 Task: For heading Arial black with underline.  font size for heading18,  'Change the font style of data to'Calibri.  and font size to 9,  Change the alignment of both headline & data to Align center.  In the sheet  Data Collection Sheetbook
Action: Mouse moved to (1011, 126)
Screenshot: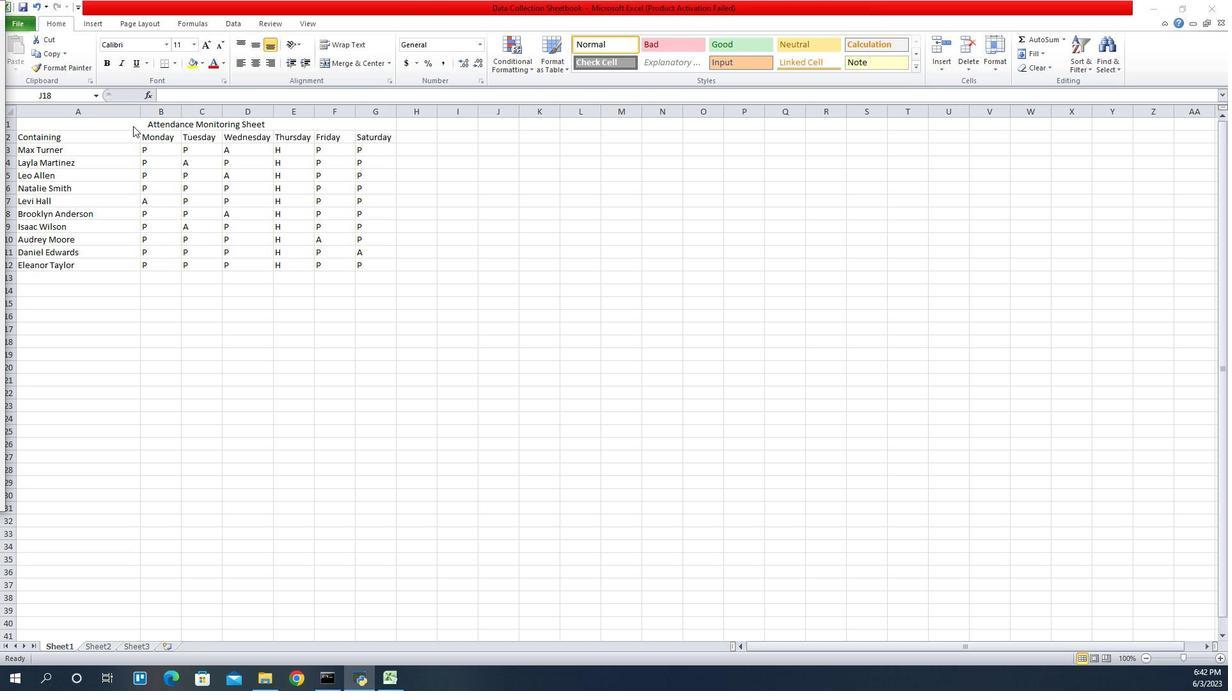 
Action: Mouse pressed left at (1011, 126)
Screenshot: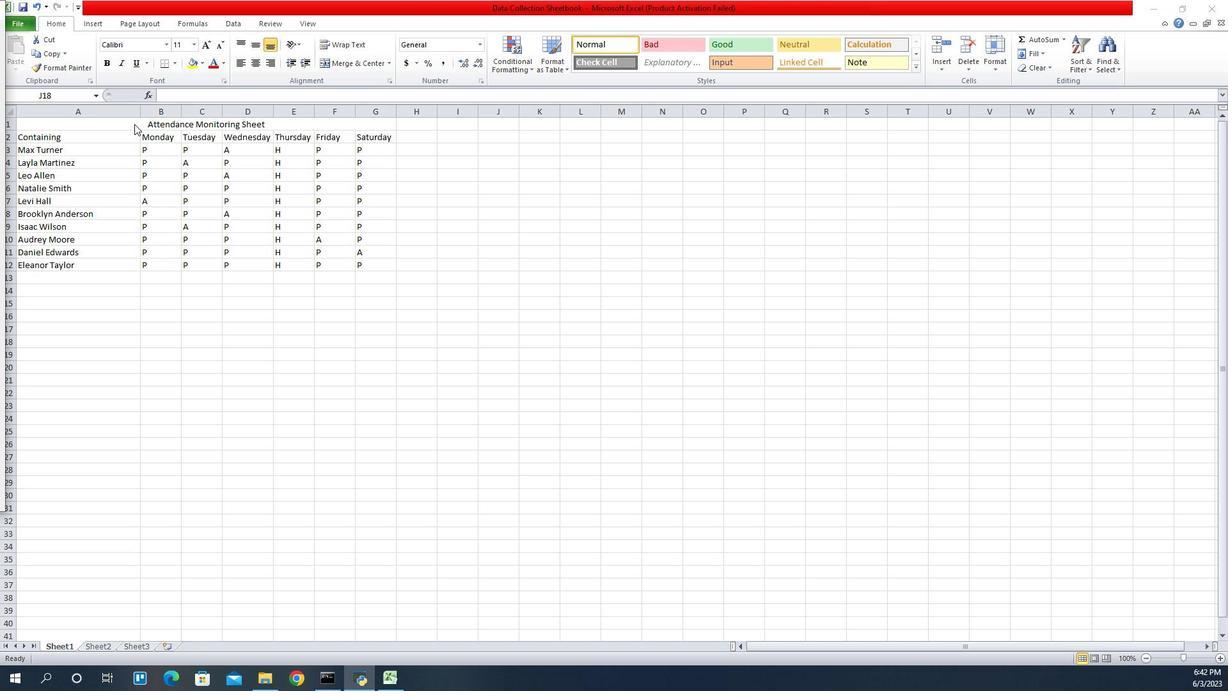 
Action: Mouse pressed left at (1011, 126)
Screenshot: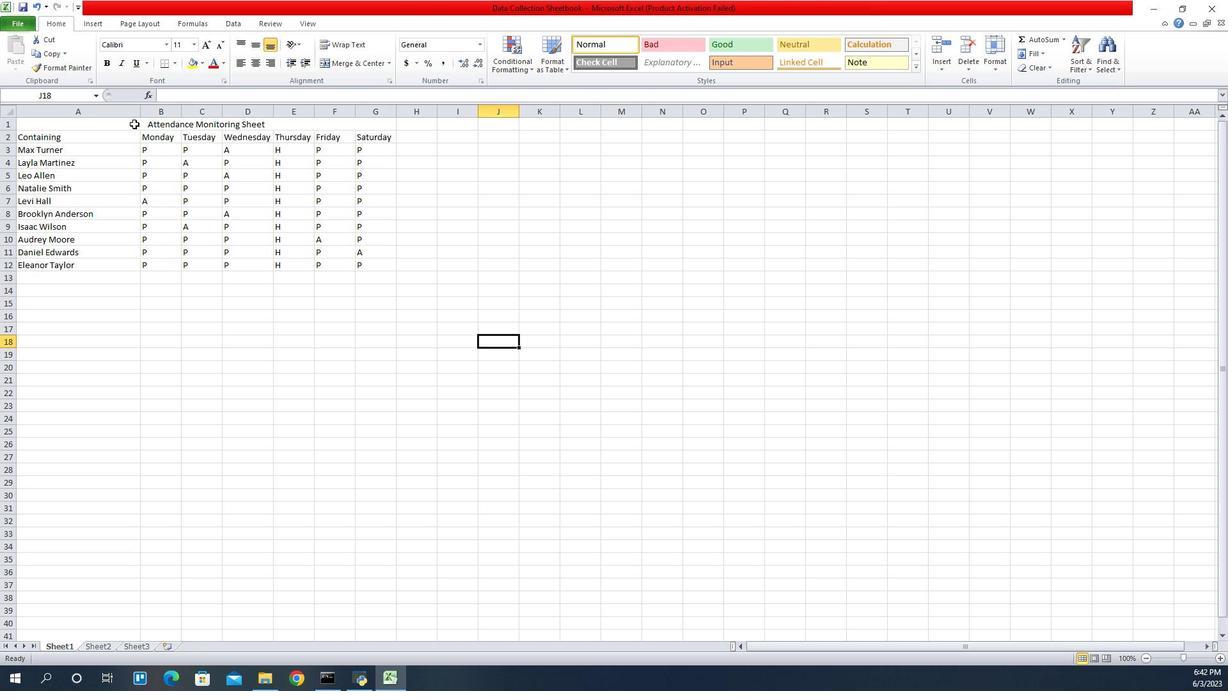 
Action: Mouse moved to (1042, 49)
Screenshot: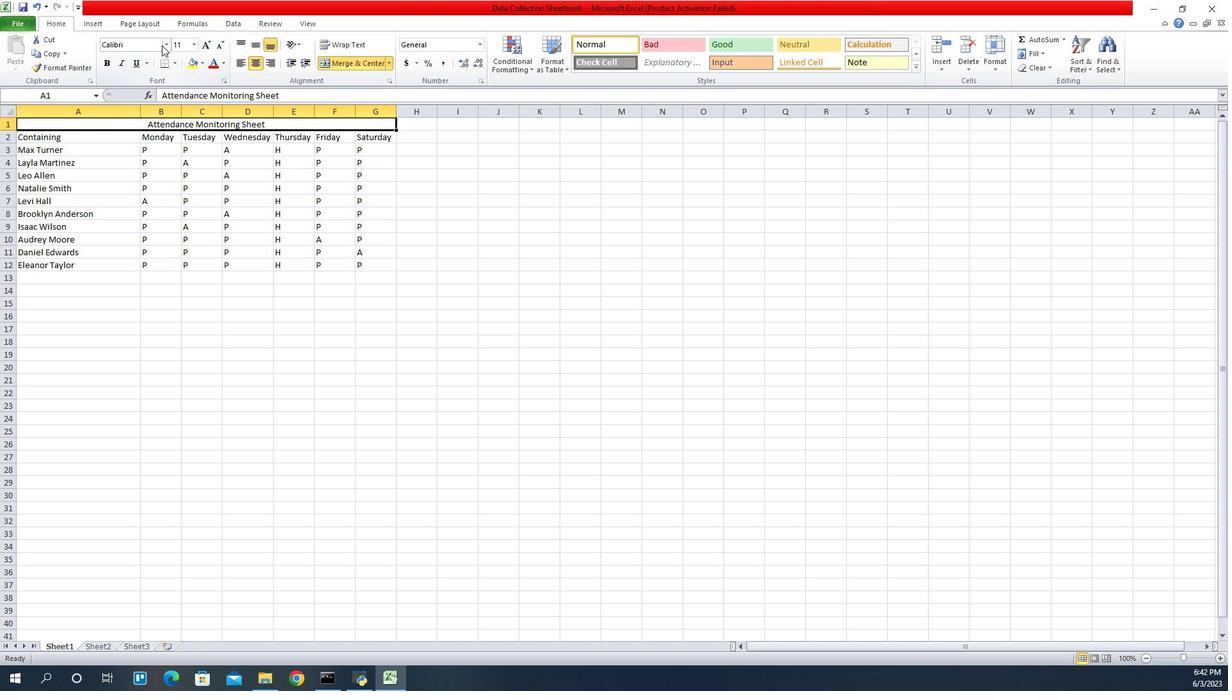 
Action: Mouse pressed left at (1042, 49)
Screenshot: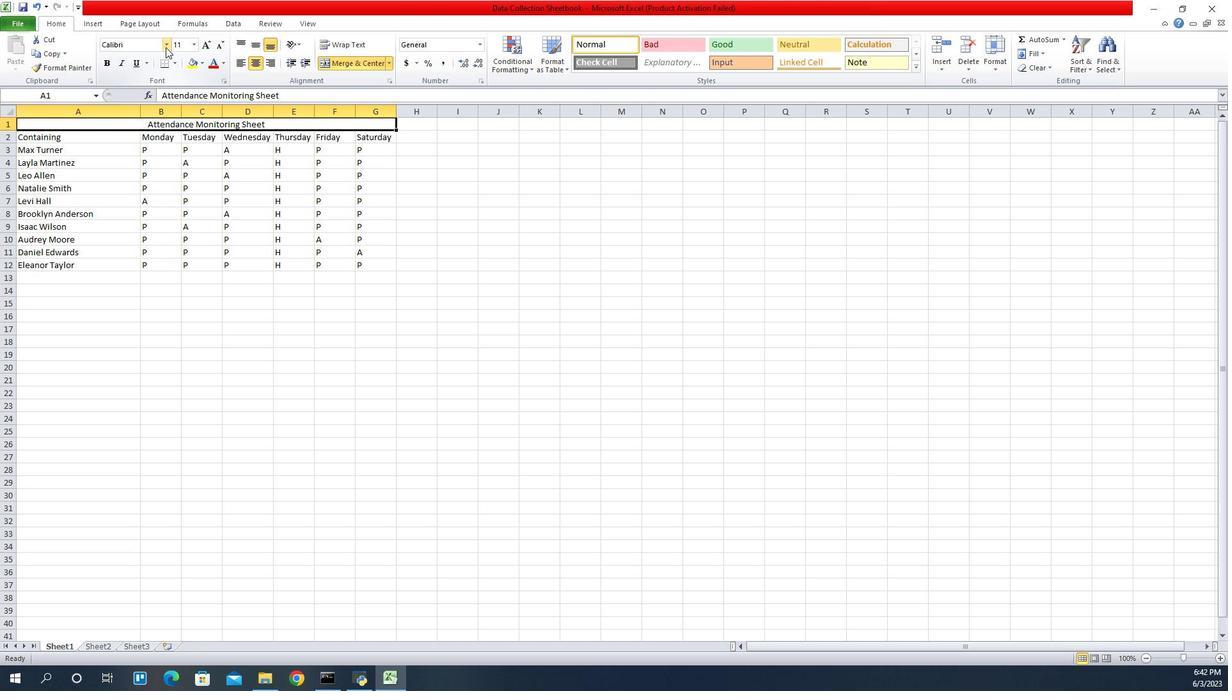 
Action: Mouse moved to (1020, 161)
Screenshot: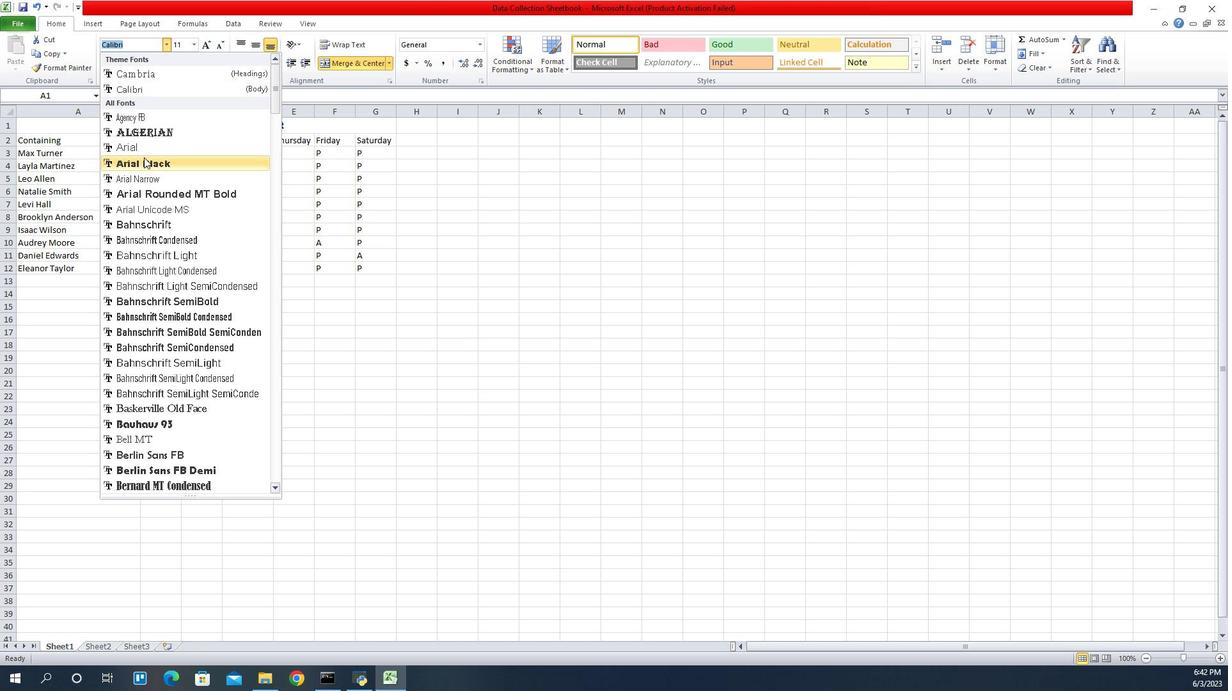 
Action: Mouse pressed left at (1020, 161)
Screenshot: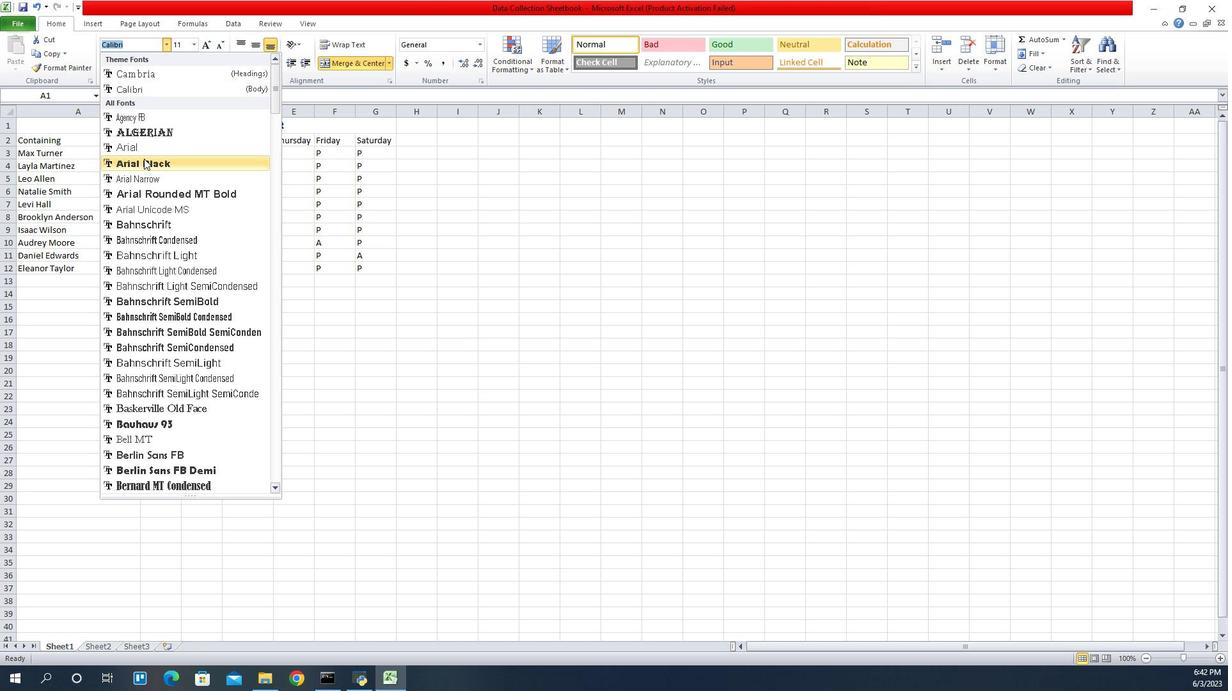 
Action: Mouse moved to (1015, 65)
Screenshot: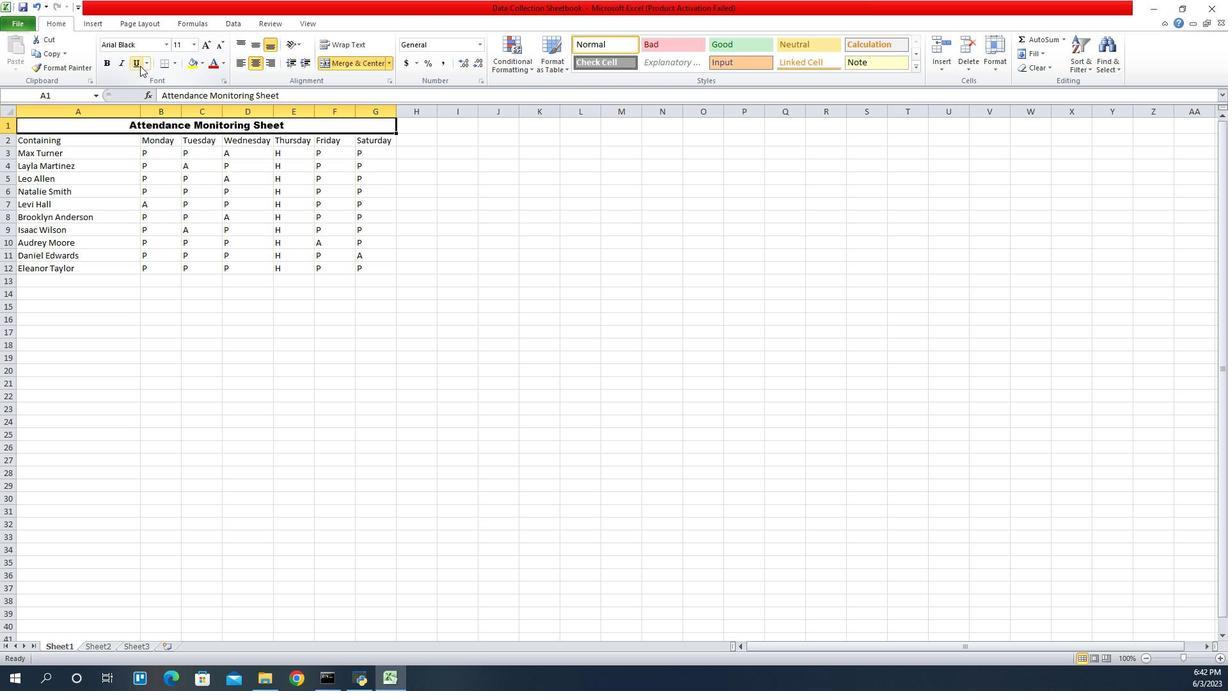 
Action: Mouse pressed left at (1015, 65)
Screenshot: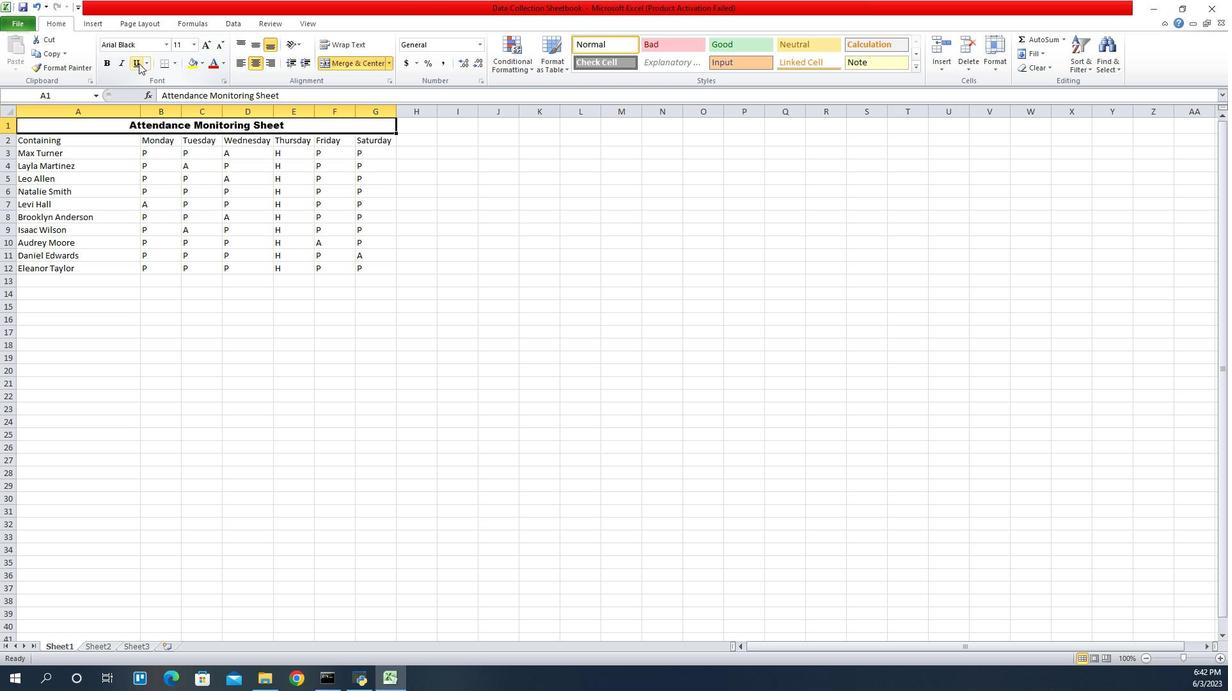 
Action: Mouse moved to (1072, 49)
Screenshot: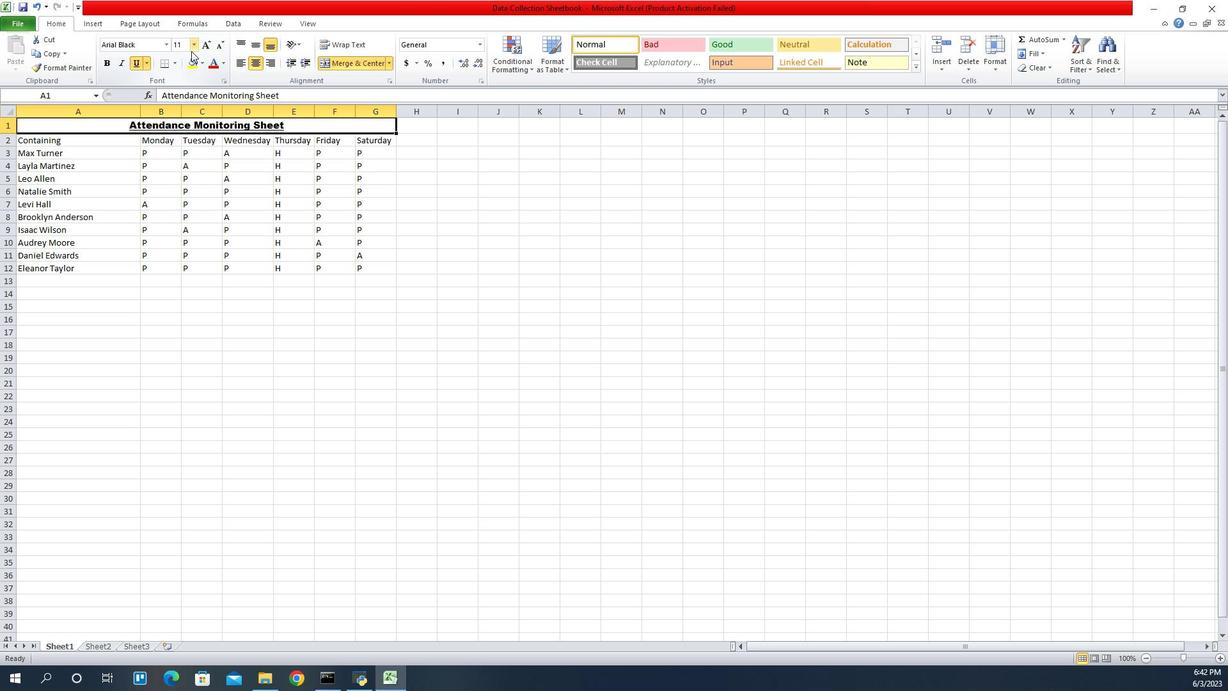 
Action: Mouse pressed left at (1072, 49)
Screenshot: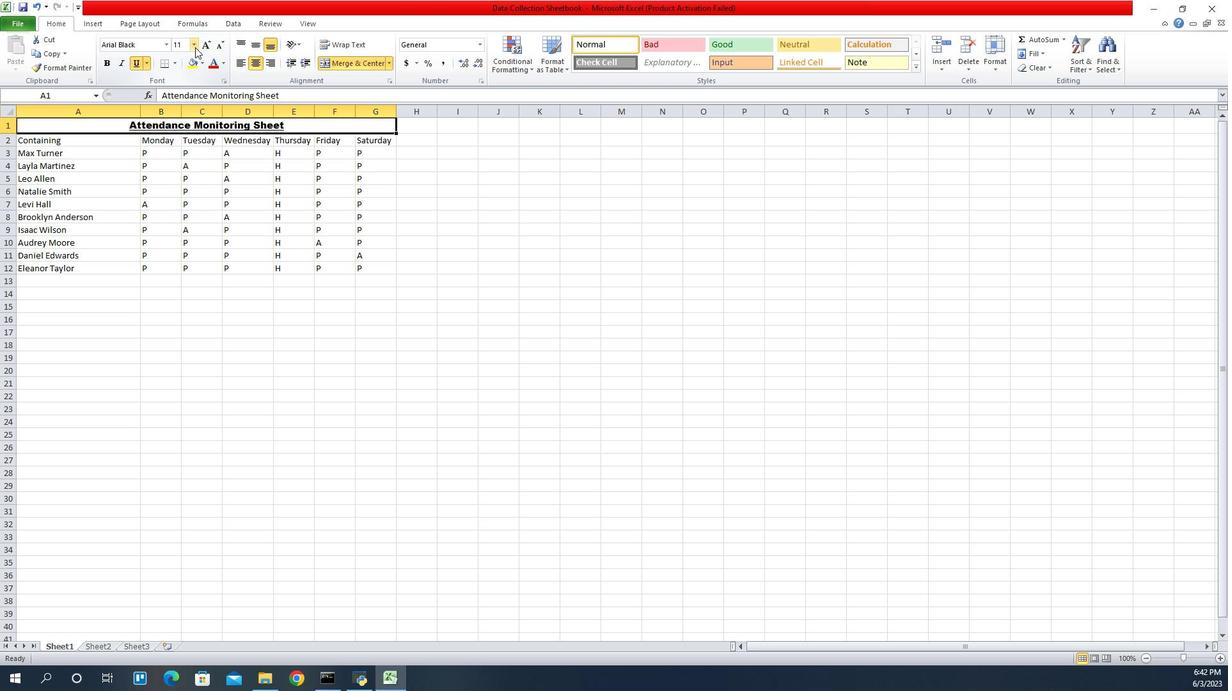 
Action: Mouse moved to (1056, 136)
Screenshot: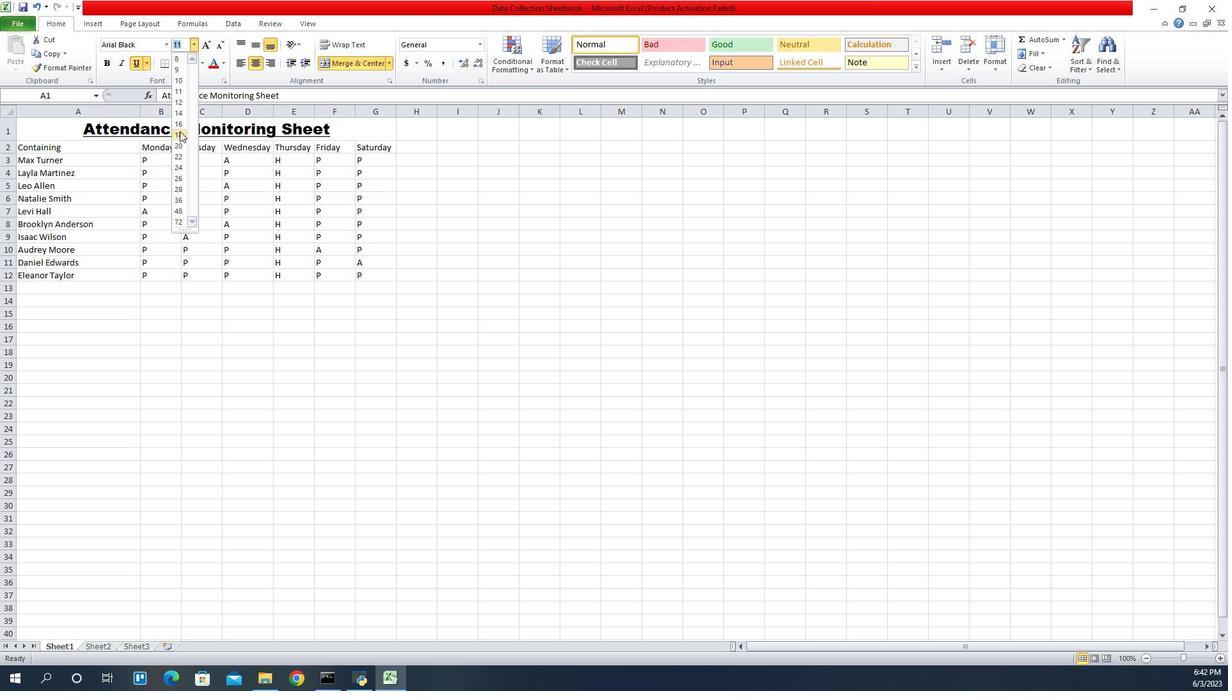 
Action: Mouse pressed left at (1056, 136)
Screenshot: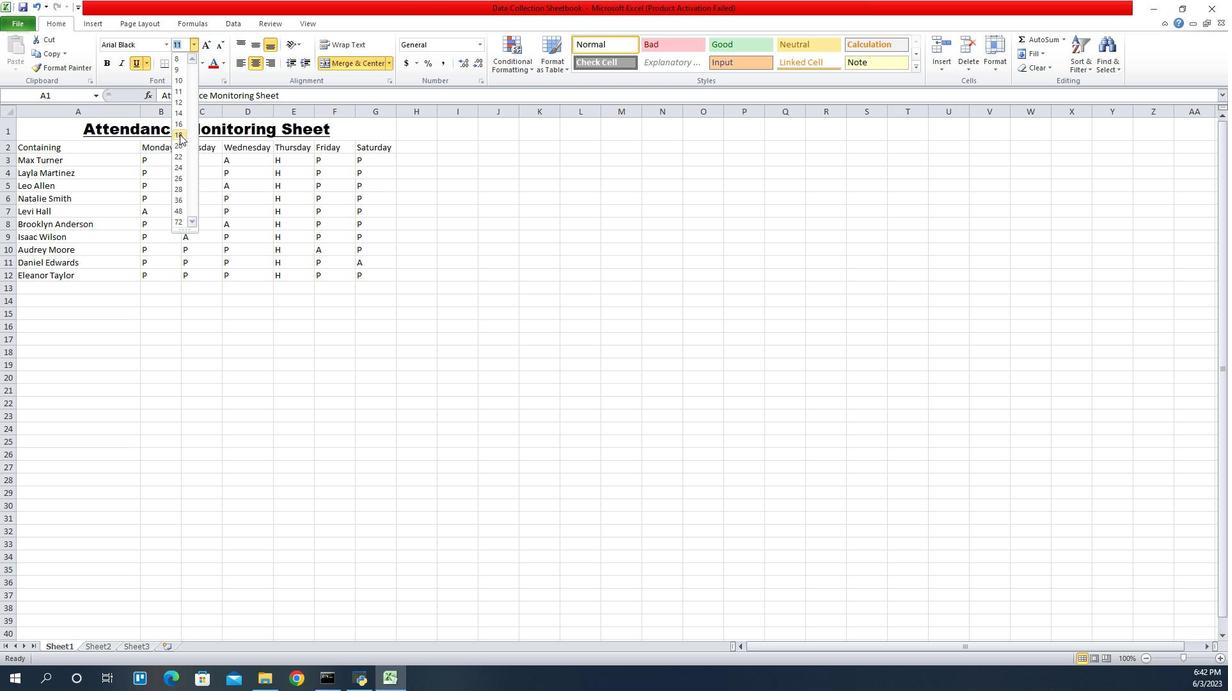
Action: Mouse moved to (923, 149)
Screenshot: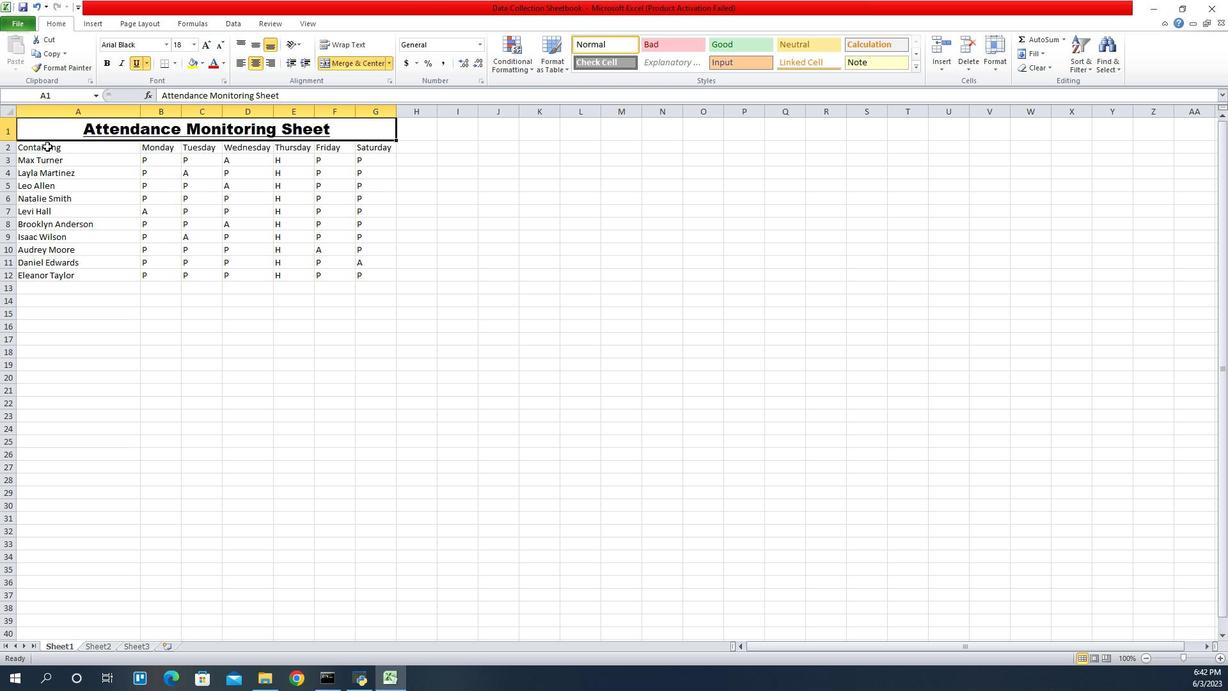 
Action: Mouse pressed left at (923, 149)
Screenshot: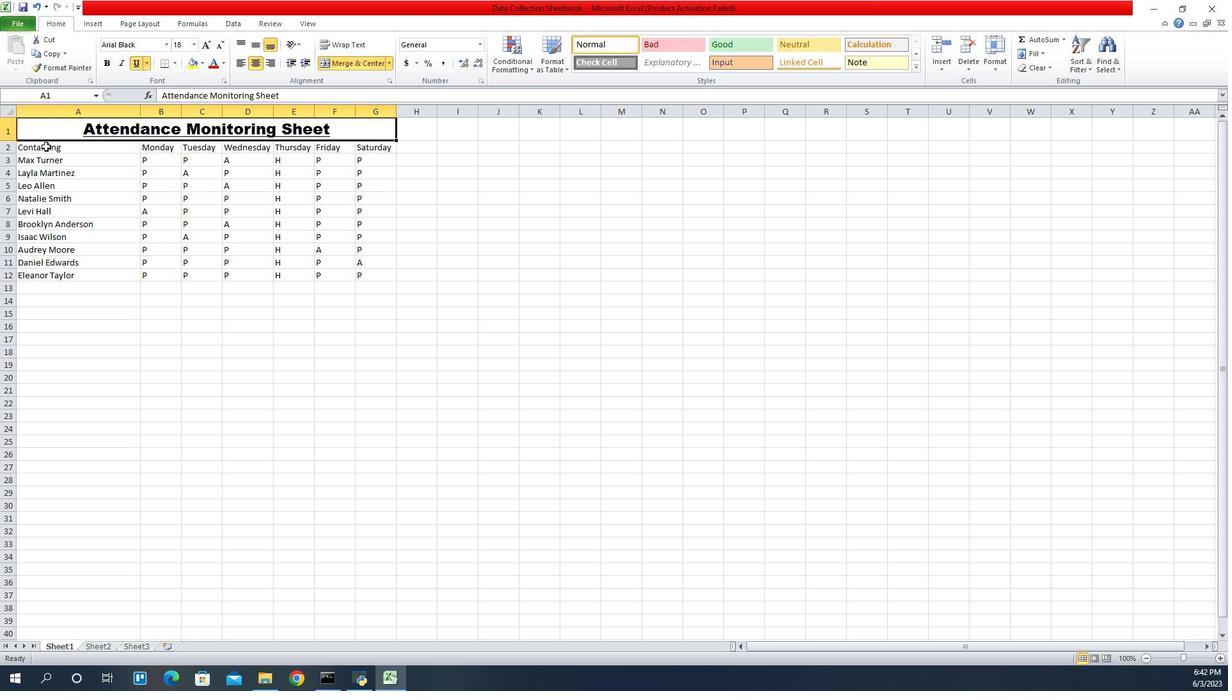 
Action: Mouse moved to (1041, 46)
Screenshot: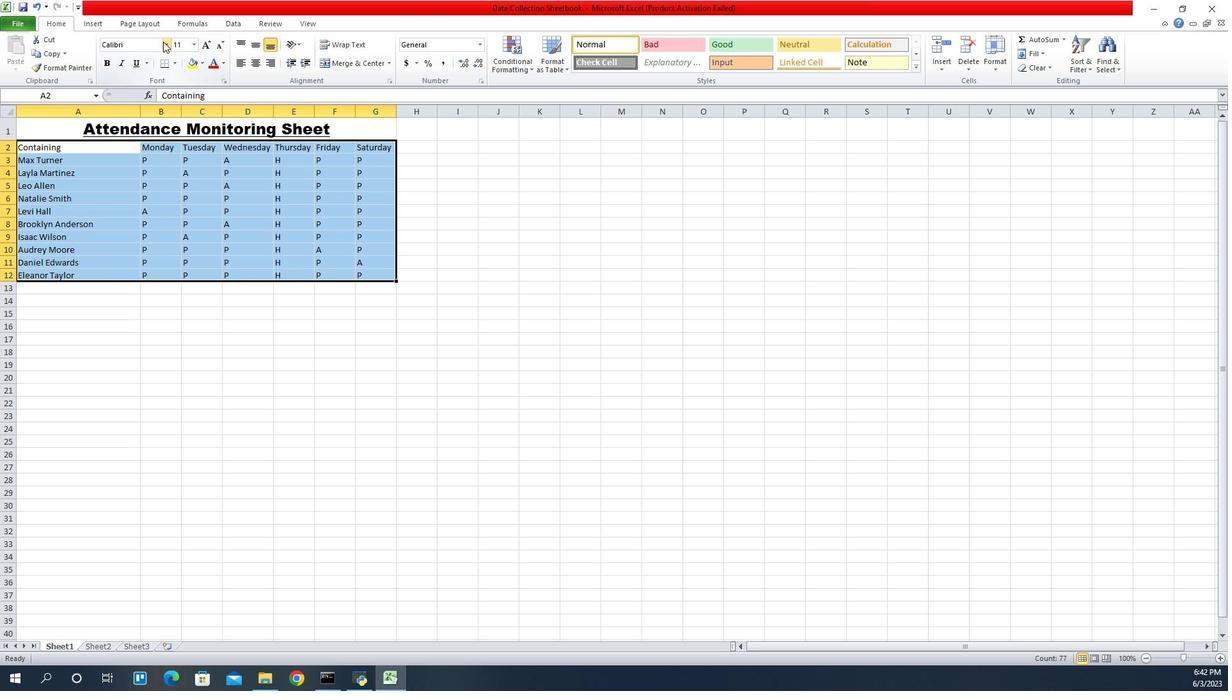 
Action: Mouse pressed left at (1041, 46)
Screenshot: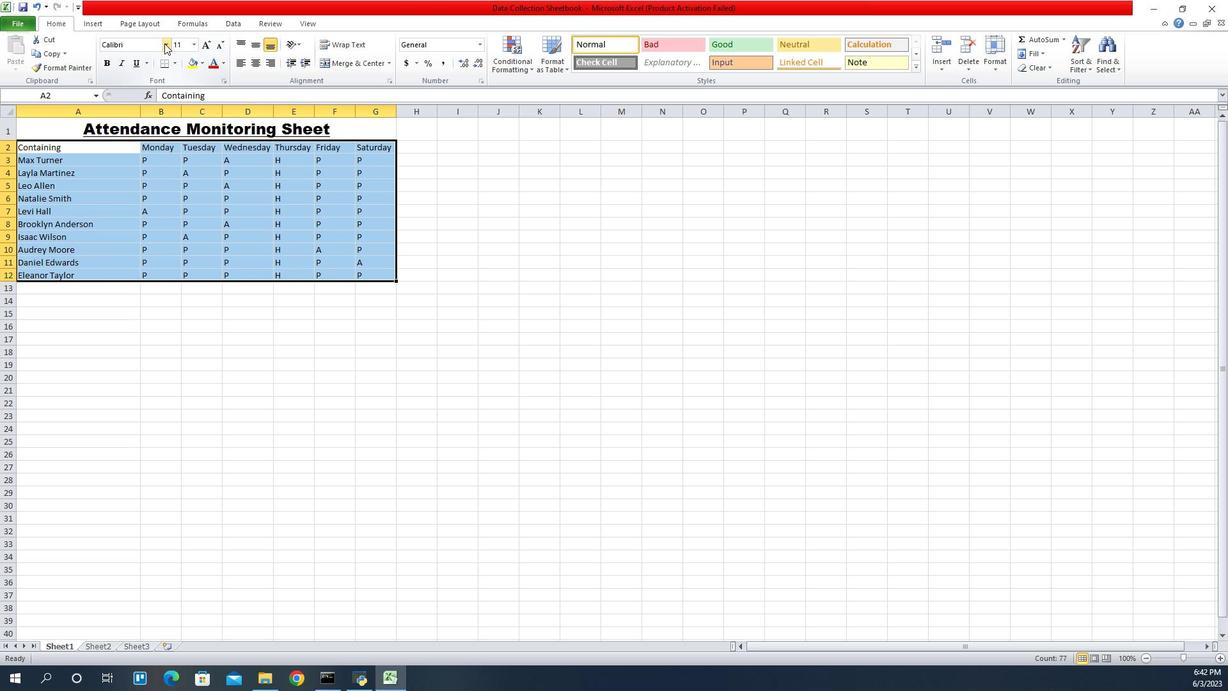 
Action: Mouse moved to (1035, 85)
Screenshot: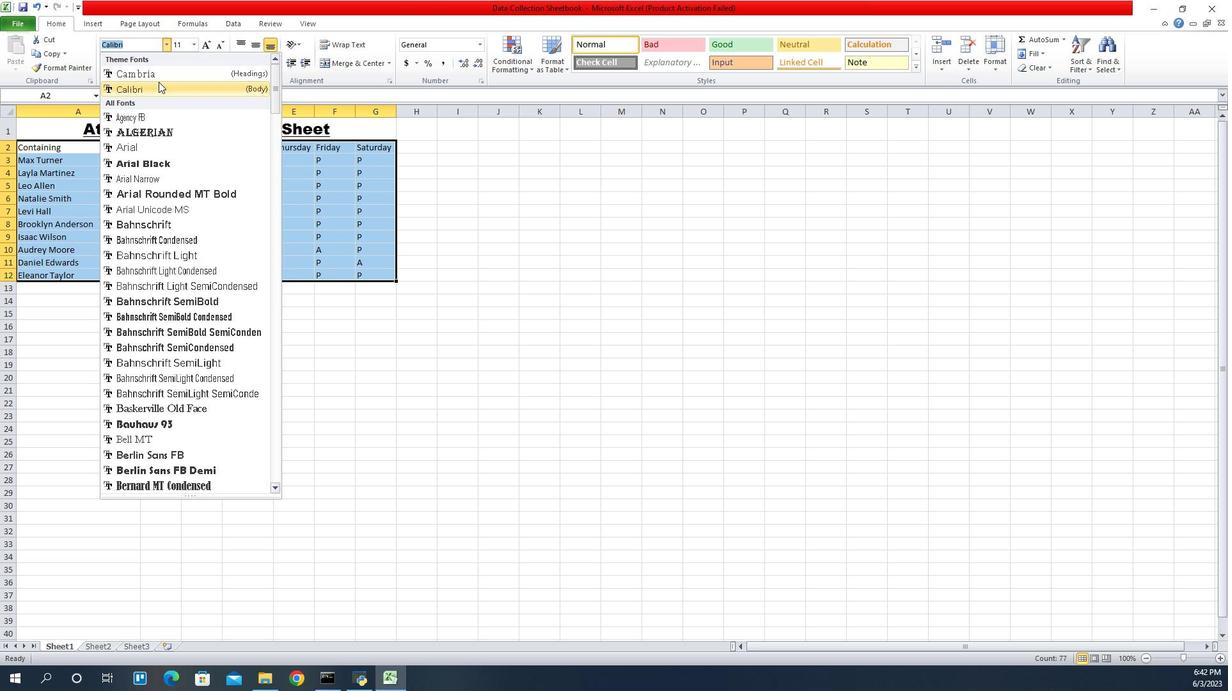 
Action: Mouse pressed left at (1035, 85)
Screenshot: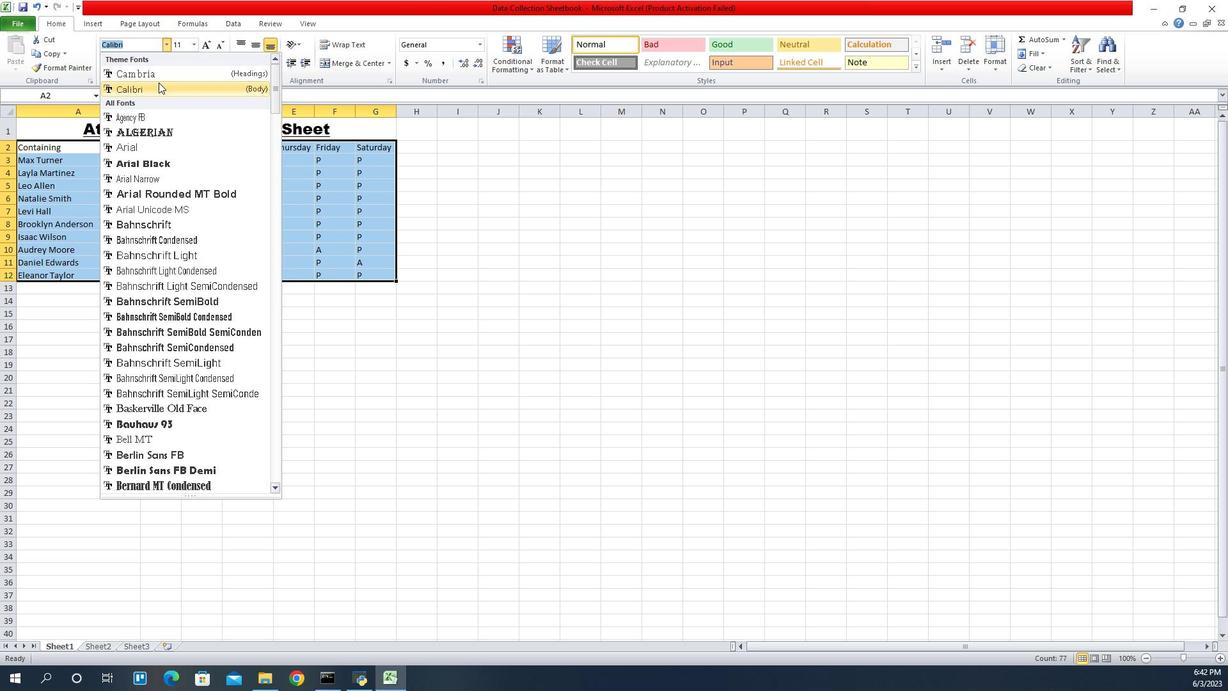
Action: Mouse moved to (1075, 46)
Screenshot: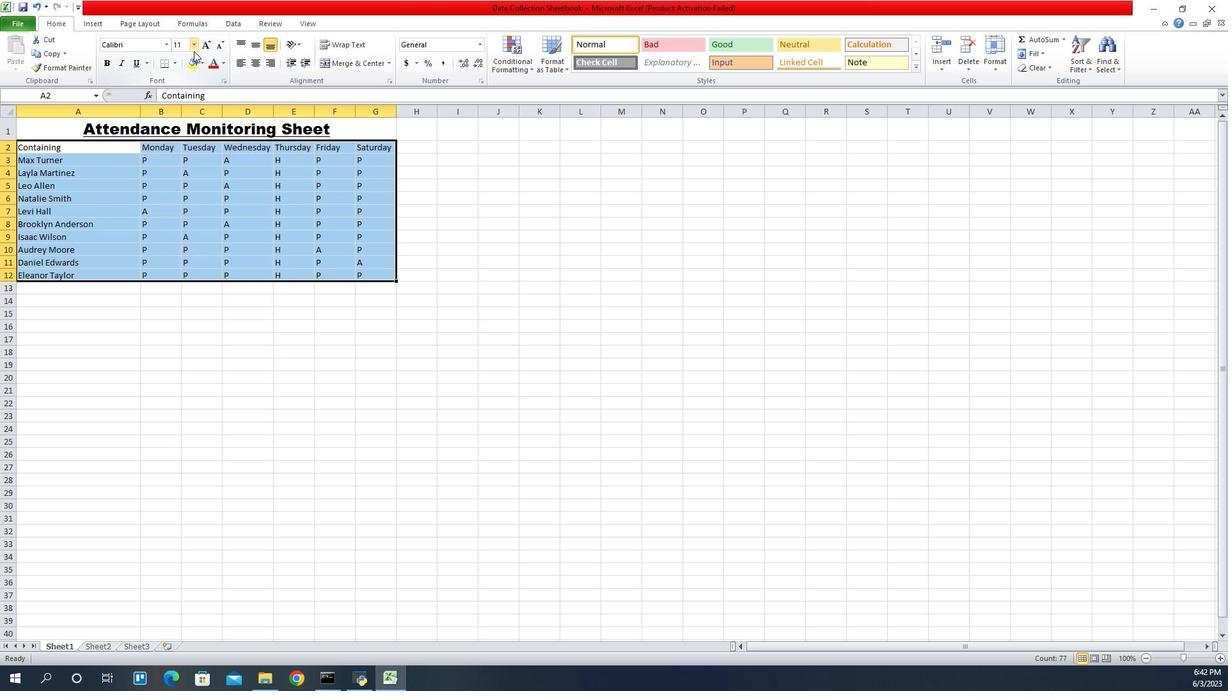 
Action: Mouse pressed left at (1075, 46)
Screenshot: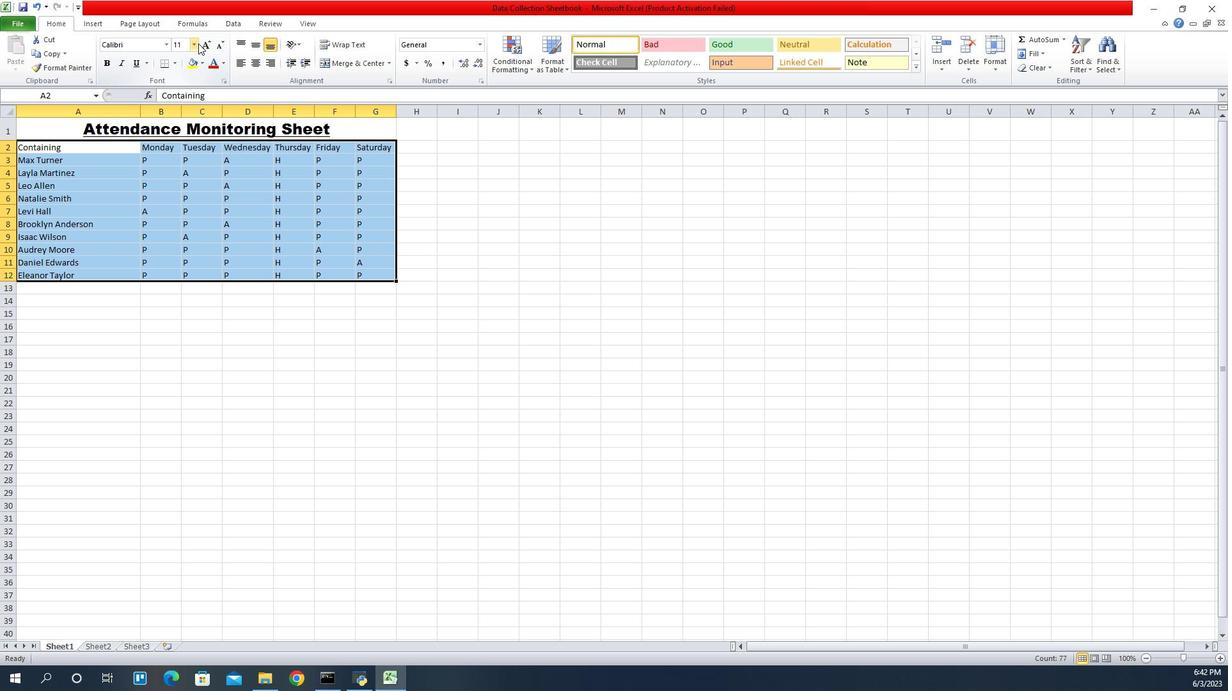 
Action: Mouse moved to (1060, 74)
Screenshot: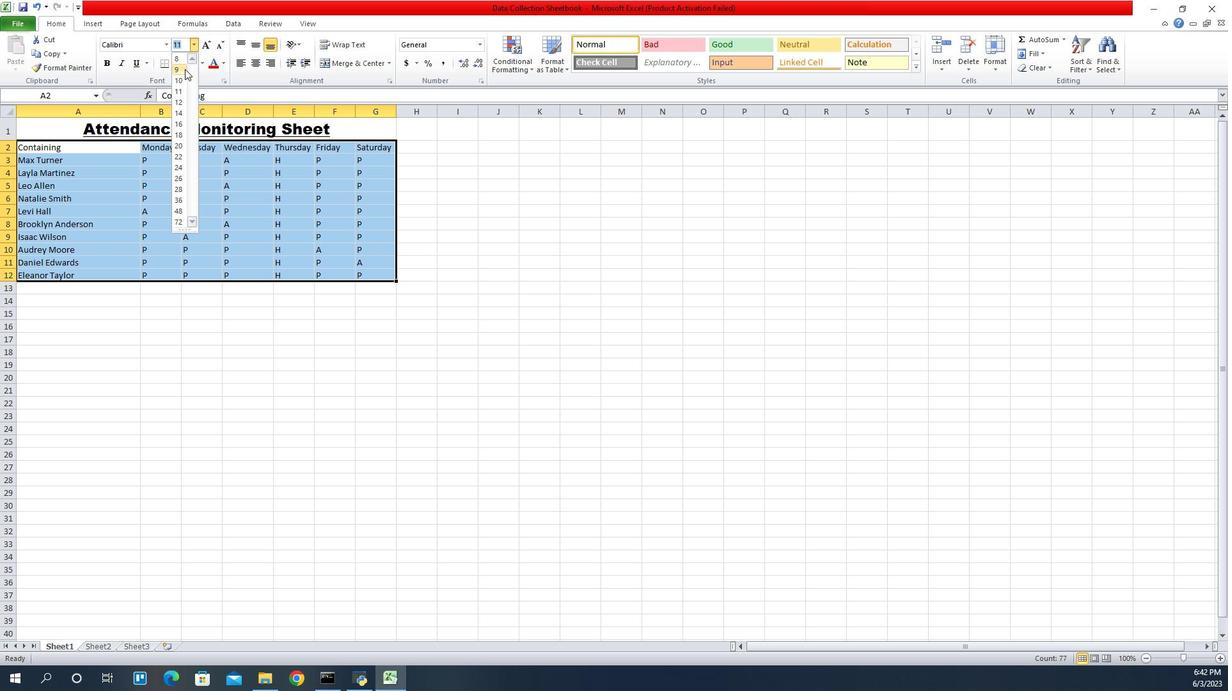 
Action: Mouse pressed left at (1060, 74)
Screenshot: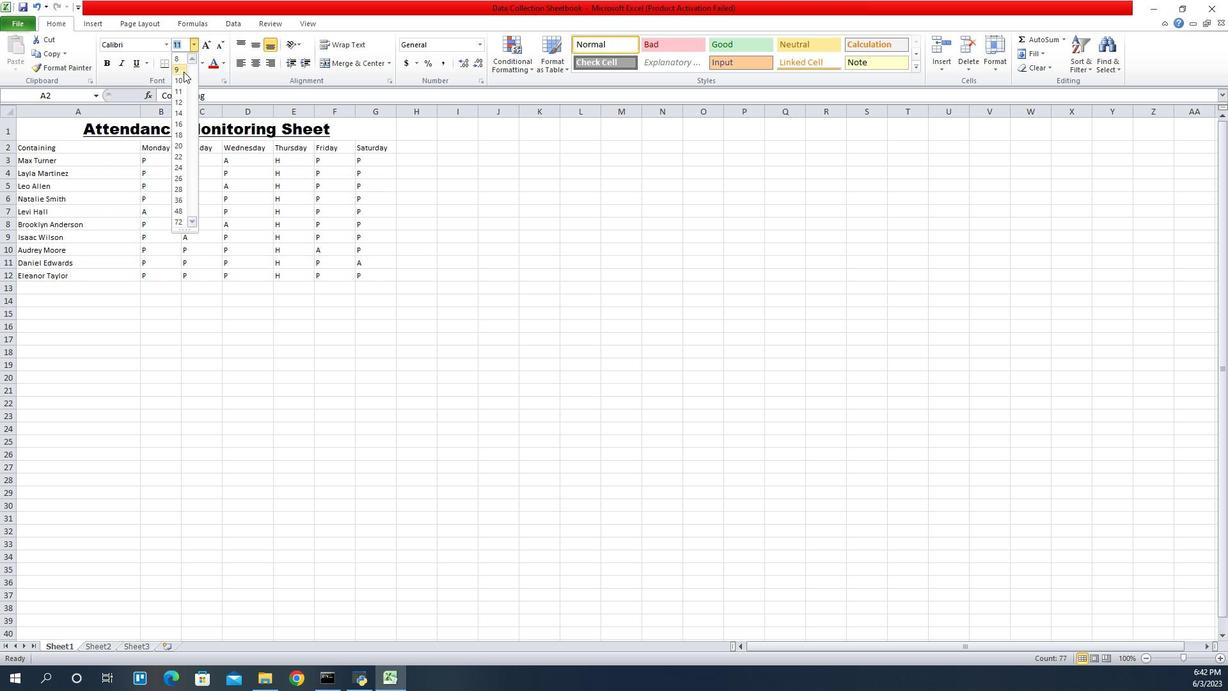 
Action: Mouse moved to (938, 128)
Screenshot: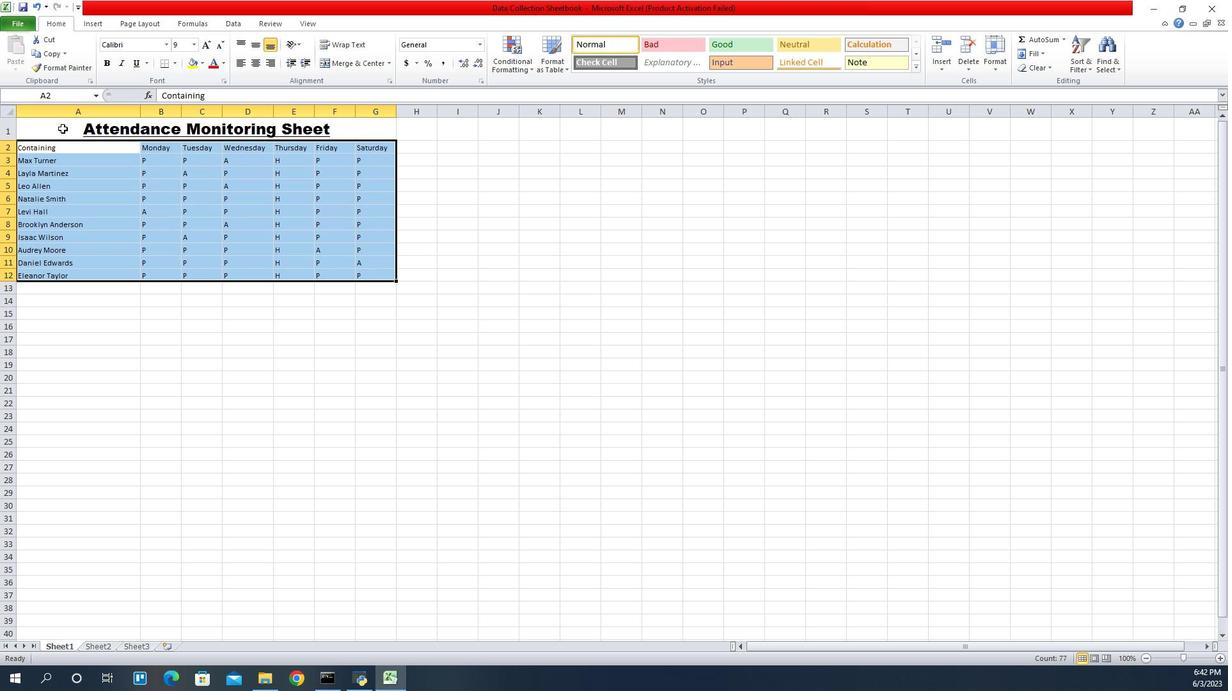 
Action: Mouse pressed left at (938, 128)
Screenshot: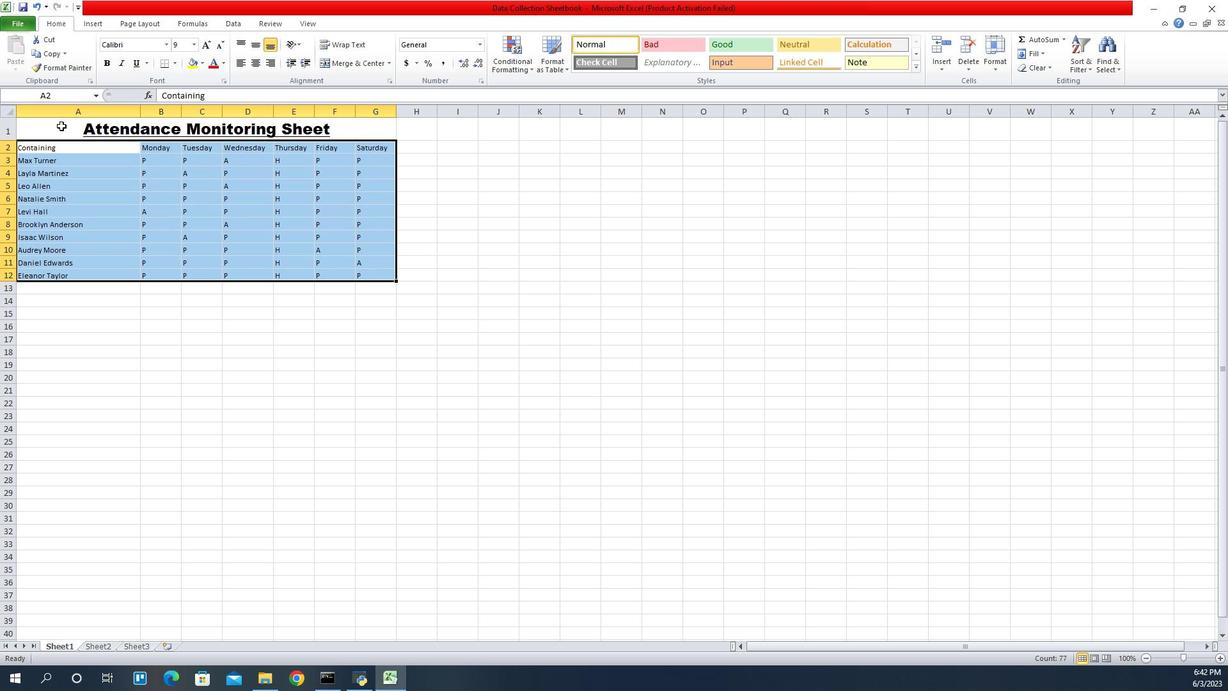 
Action: Mouse moved to (1131, 65)
Screenshot: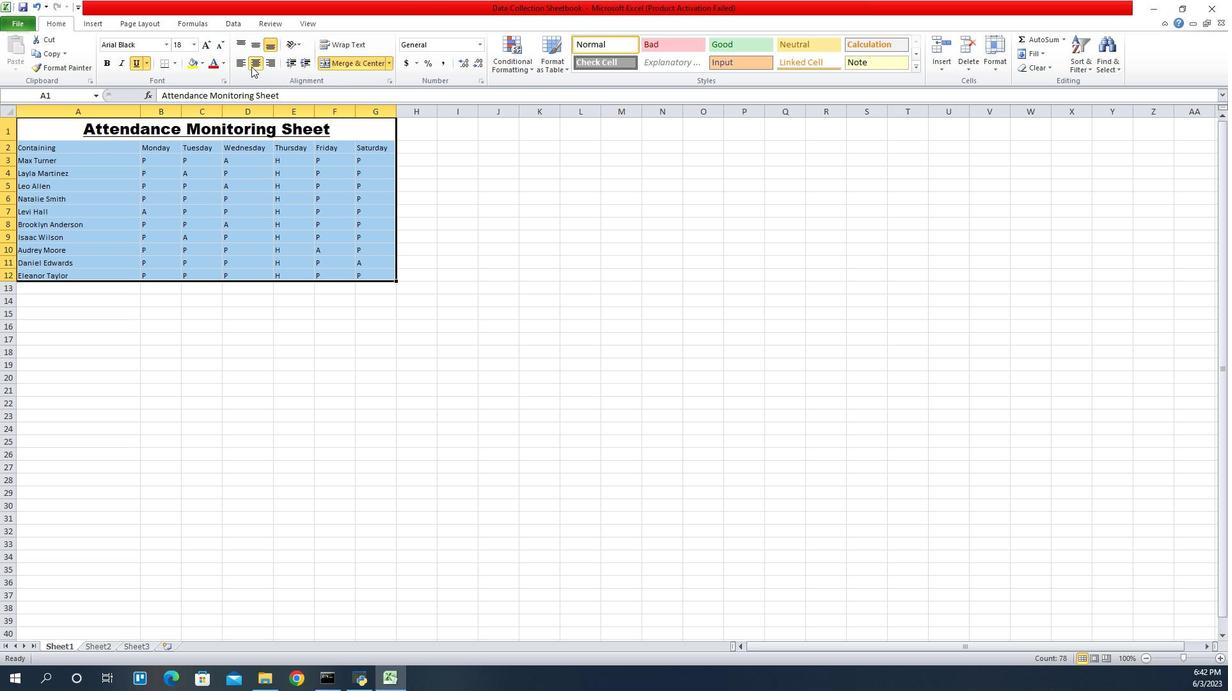 
Action: Mouse pressed left at (1131, 65)
Screenshot: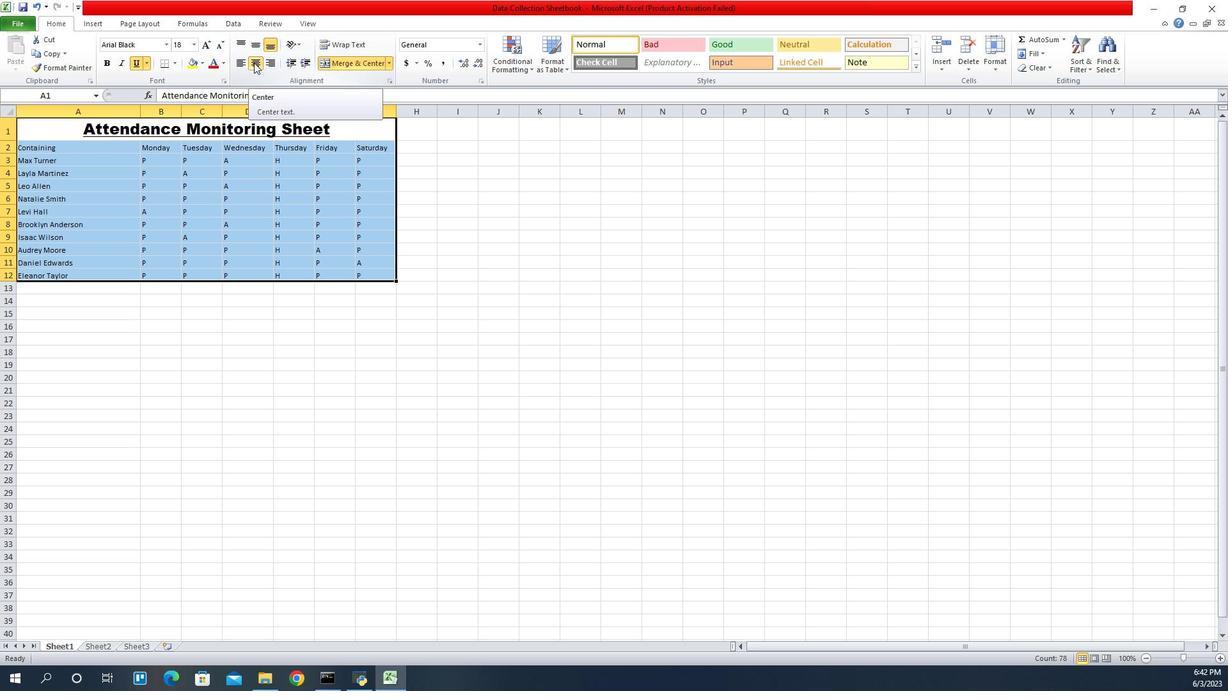 
Action: Mouse pressed left at (1131, 65)
Screenshot: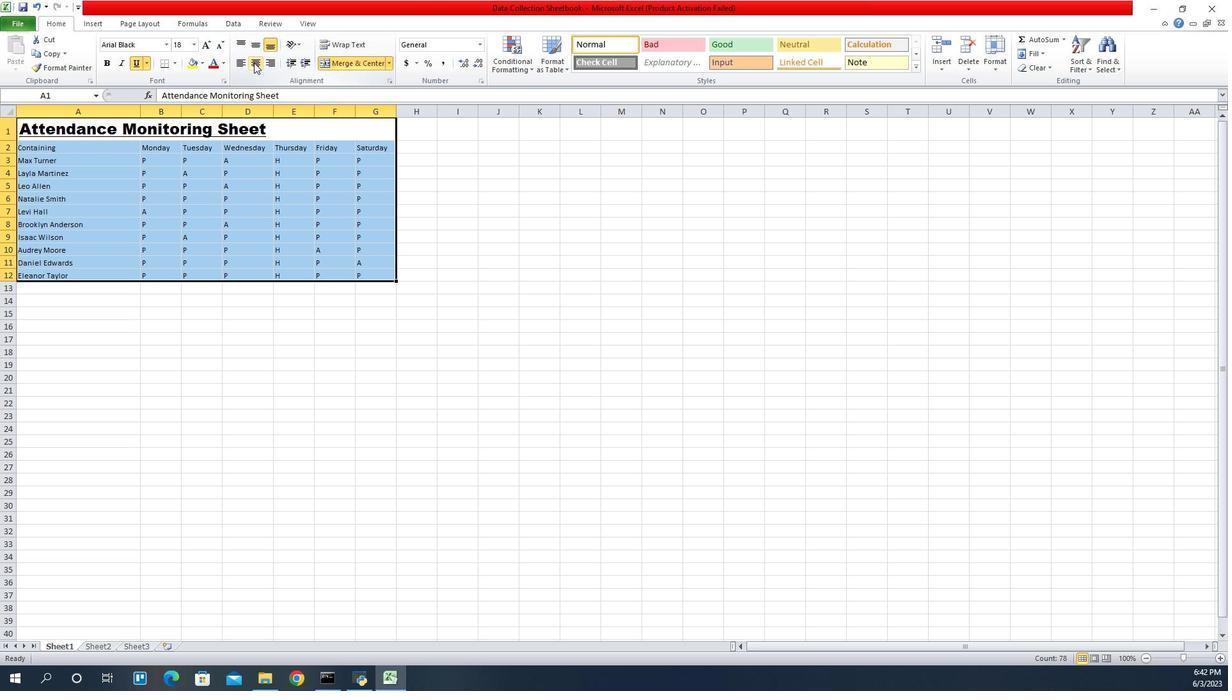 
